 Task: Set the video snapshots to TIFF format.
Action: Mouse moved to (102, 11)
Screenshot: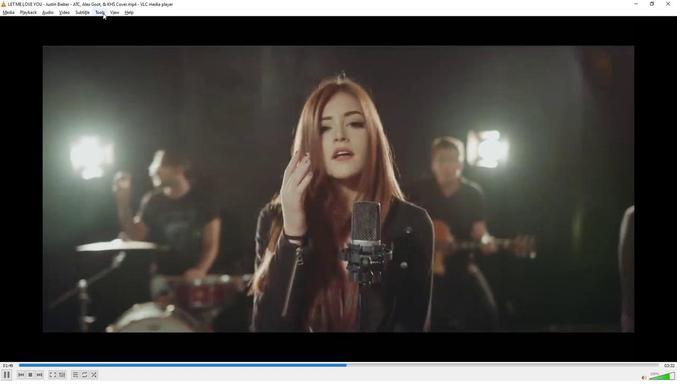 
Action: Mouse pressed left at (102, 11)
Screenshot: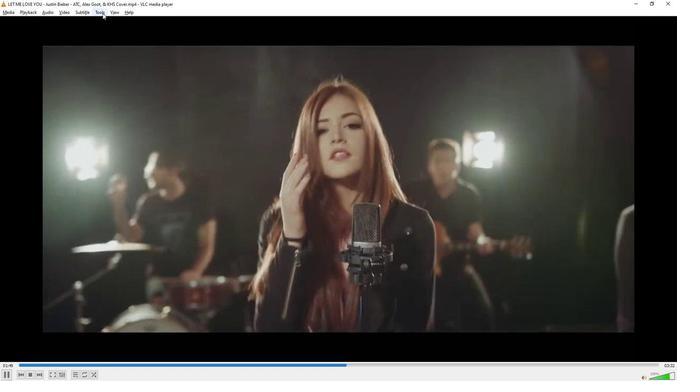 
Action: Mouse moved to (111, 96)
Screenshot: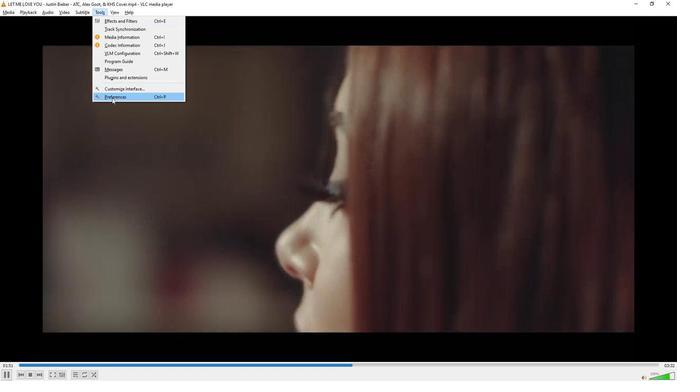
Action: Mouse pressed left at (111, 96)
Screenshot: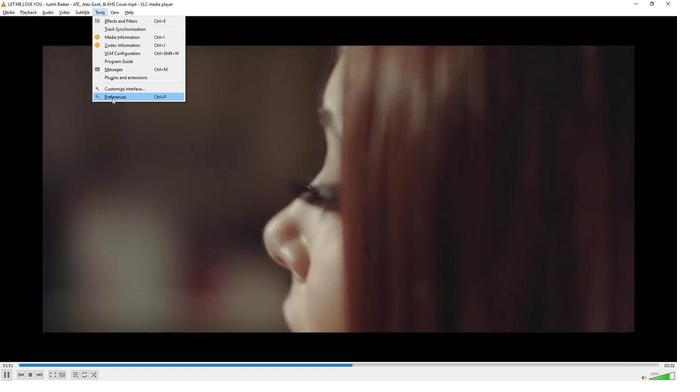
Action: Mouse moved to (212, 68)
Screenshot: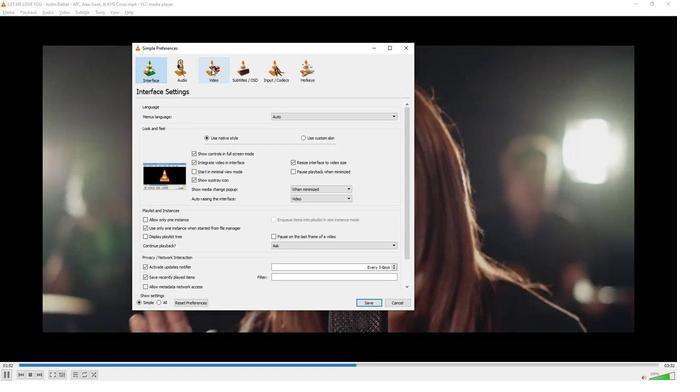 
Action: Mouse pressed left at (212, 68)
Screenshot: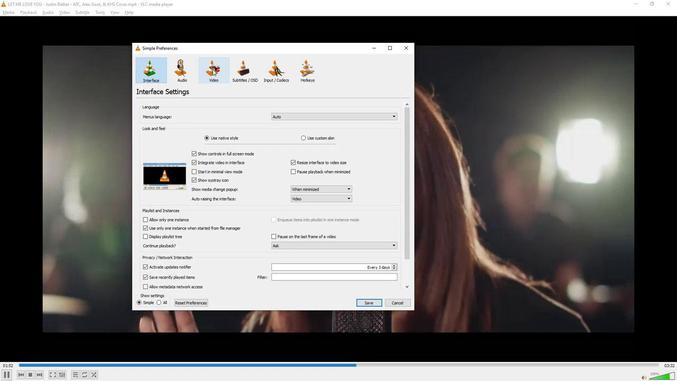 
Action: Mouse moved to (209, 224)
Screenshot: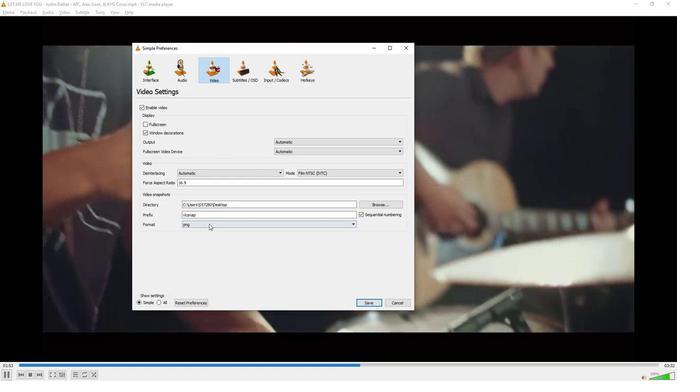 
Action: Mouse pressed left at (209, 224)
Screenshot: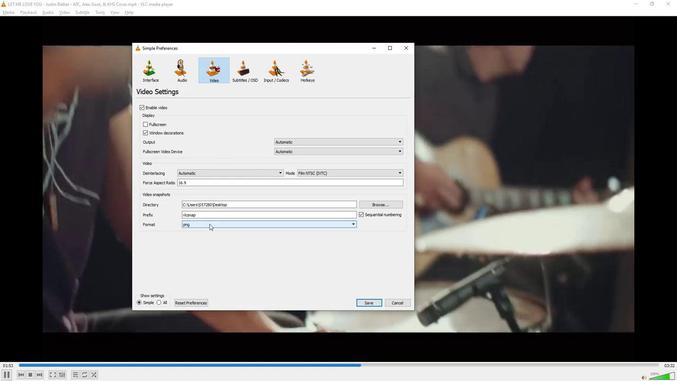
Action: Mouse moved to (195, 238)
Screenshot: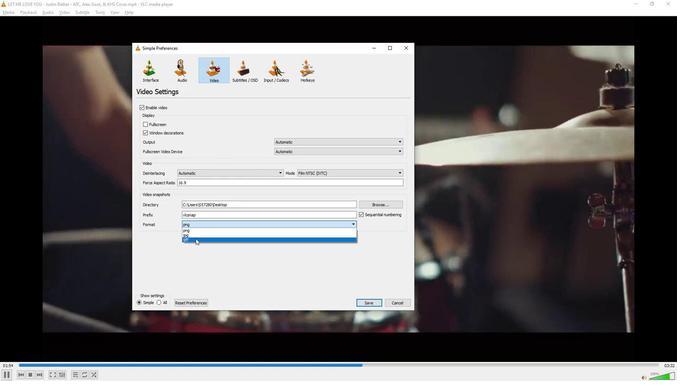 
Action: Mouse pressed left at (195, 238)
Screenshot: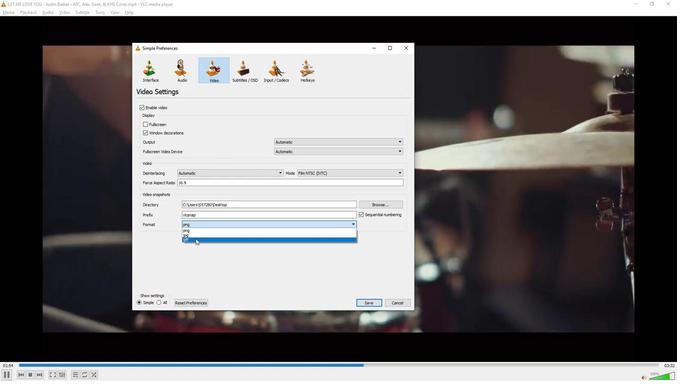 
Action: Mouse moved to (362, 304)
Screenshot: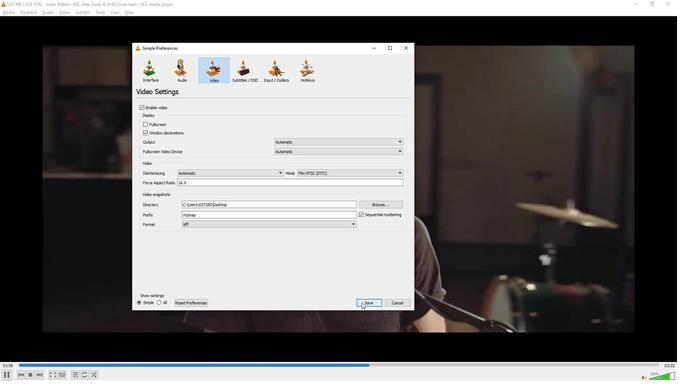 
Action: Mouse pressed left at (362, 304)
Screenshot: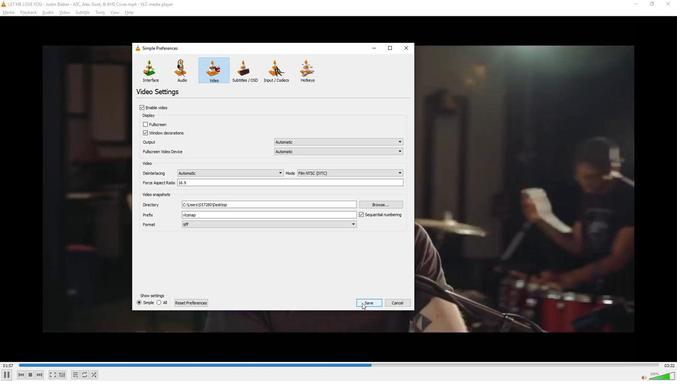 
